Task: Add the task  Design and implement a disaster recovery plan for an organization's IT infrastructure to the section Agile Artilleries in the project AgileBoost and add a Due Date to the respective task as 2024/03/18
Action: Mouse moved to (49, 282)
Screenshot: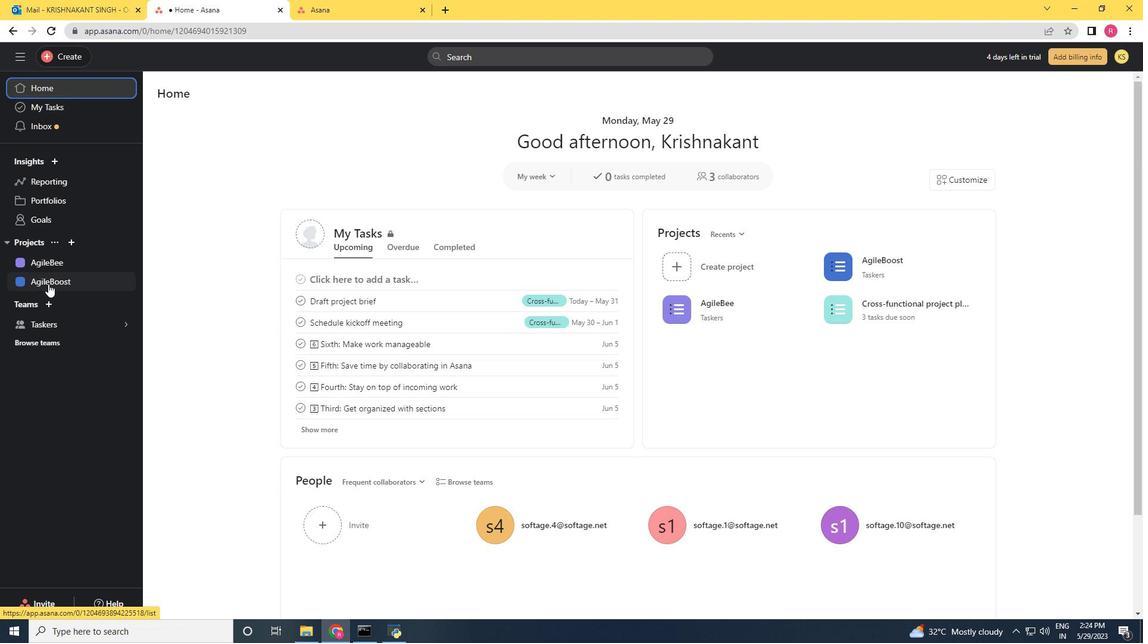 
Action: Mouse pressed left at (49, 282)
Screenshot: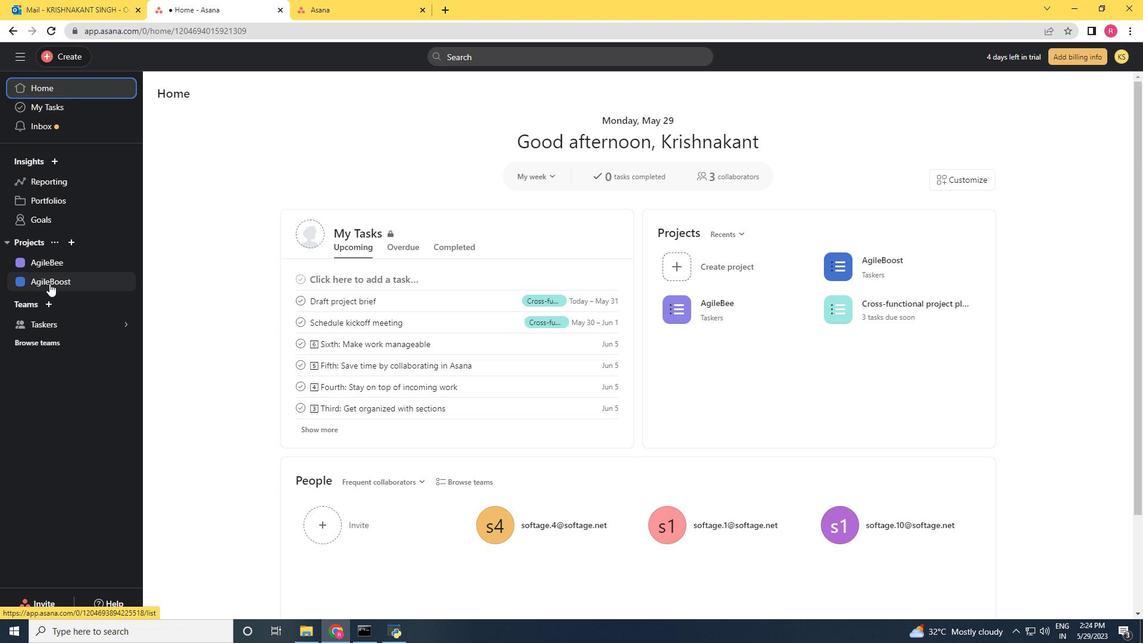 
Action: Mouse moved to (470, 353)
Screenshot: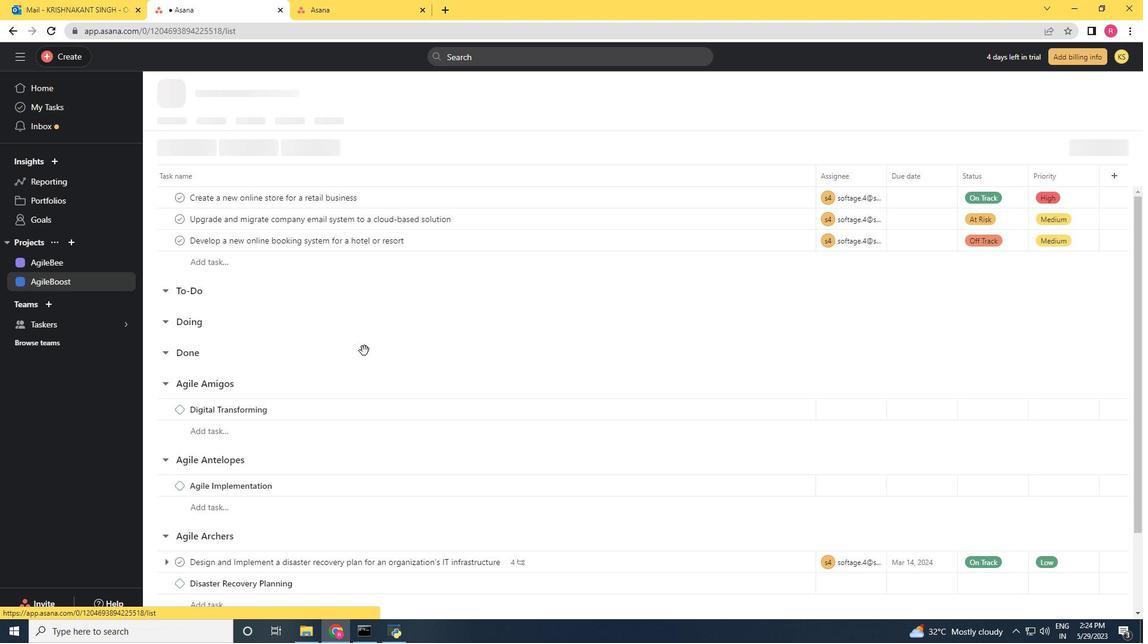 
Action: Mouse scrolled (470, 352) with delta (0, 0)
Screenshot: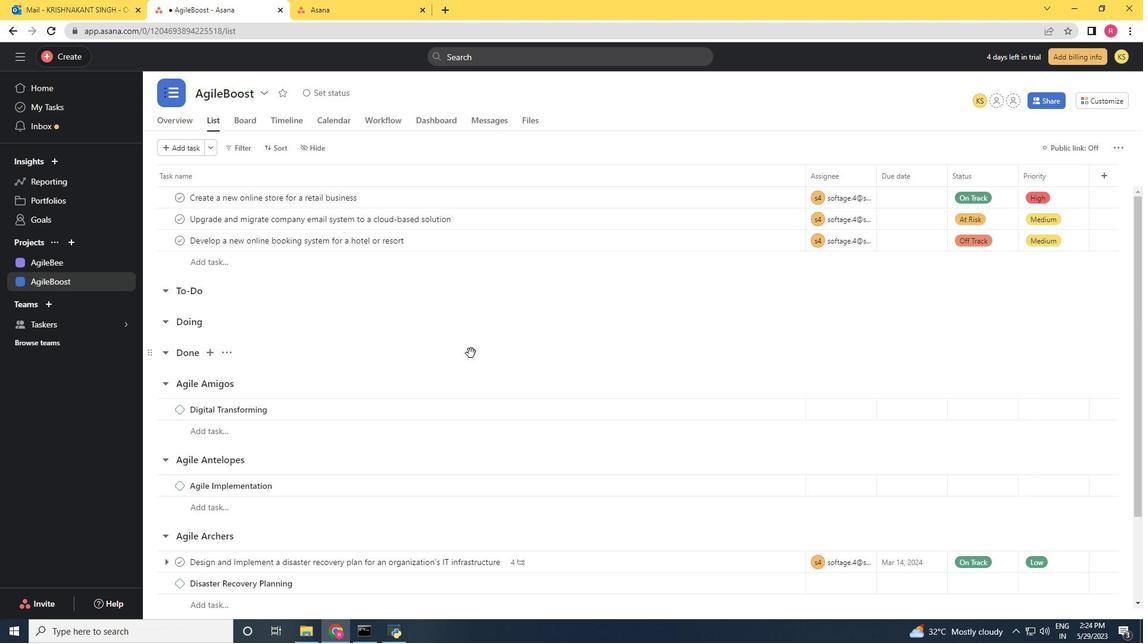 
Action: Mouse scrolled (470, 352) with delta (0, 0)
Screenshot: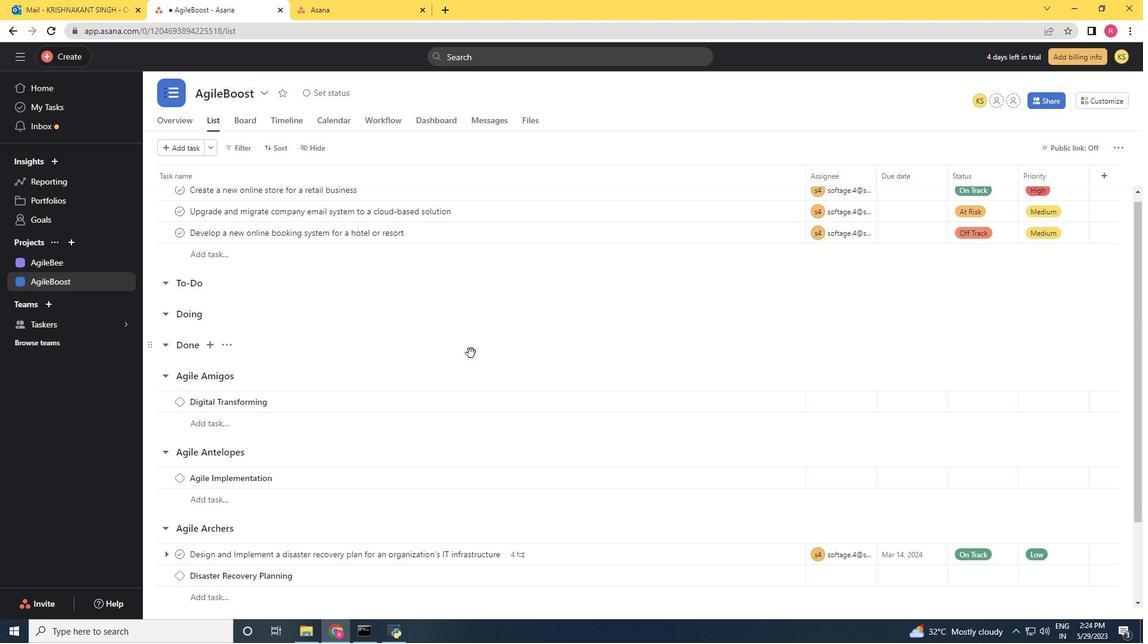 
Action: Mouse scrolled (470, 352) with delta (0, 0)
Screenshot: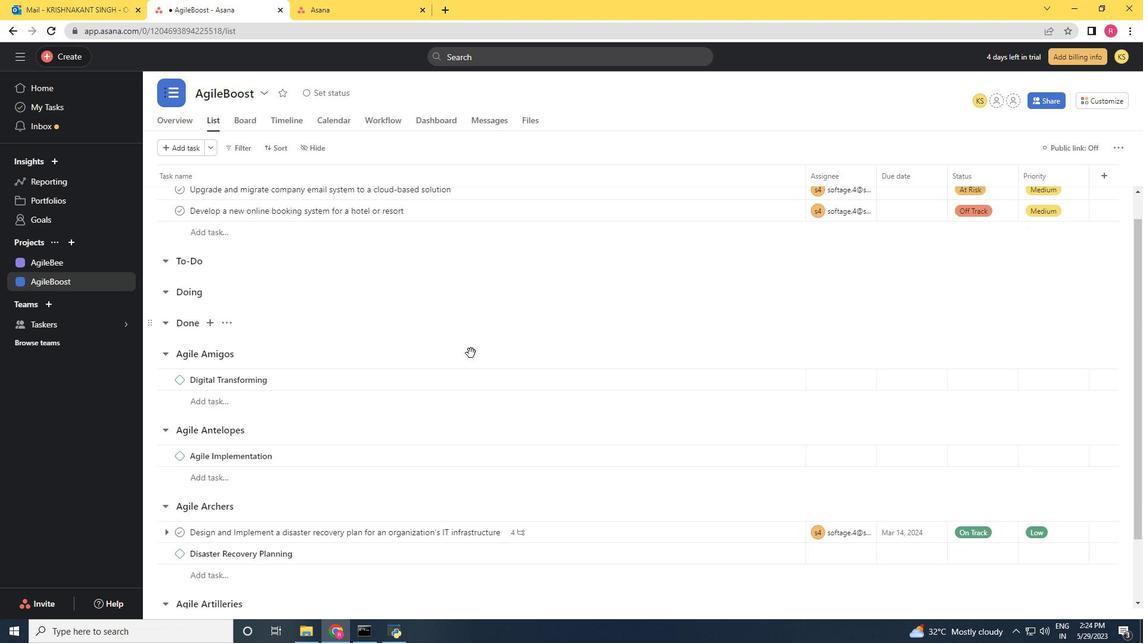 
Action: Mouse scrolled (470, 352) with delta (0, 0)
Screenshot: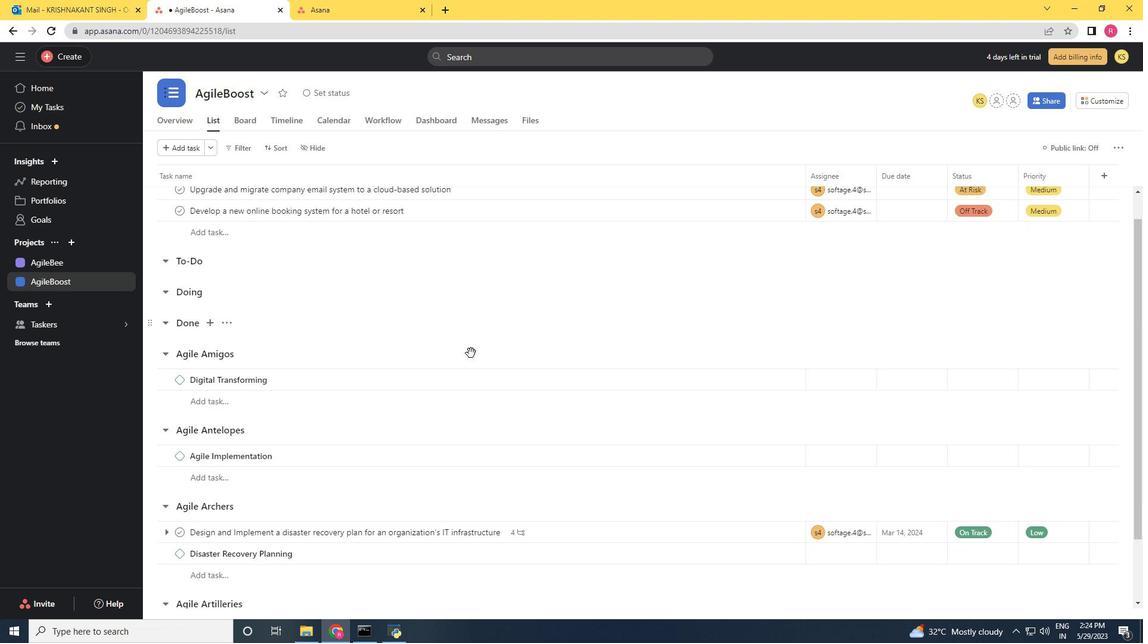 
Action: Mouse scrolled (470, 352) with delta (0, 0)
Screenshot: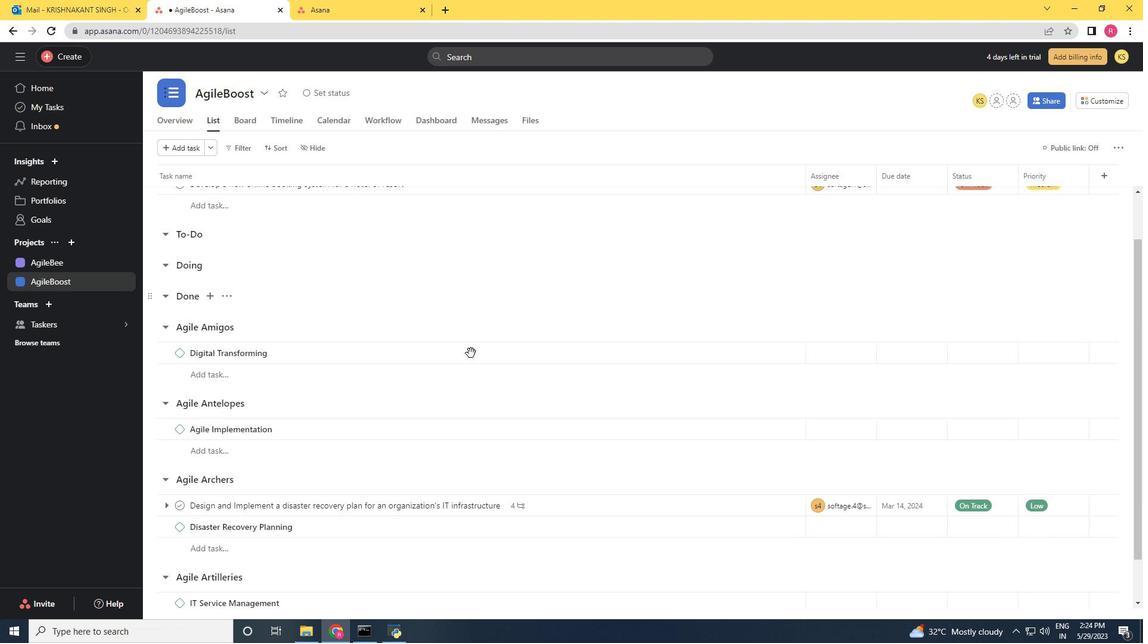 
Action: Mouse scrolled (470, 352) with delta (0, 0)
Screenshot: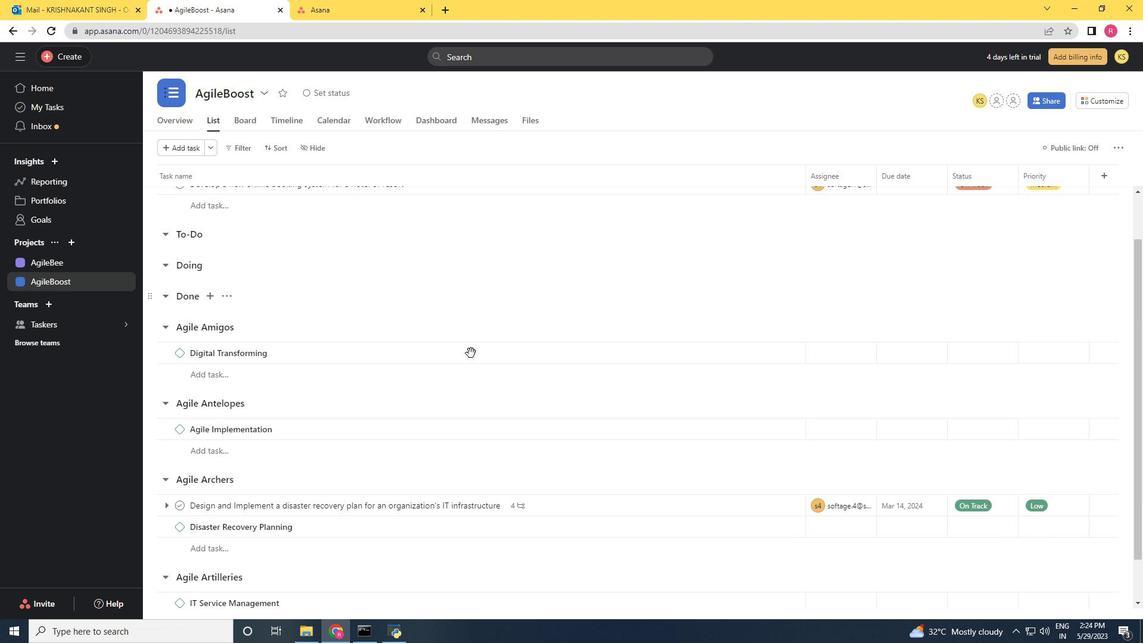 
Action: Mouse moved to (771, 460)
Screenshot: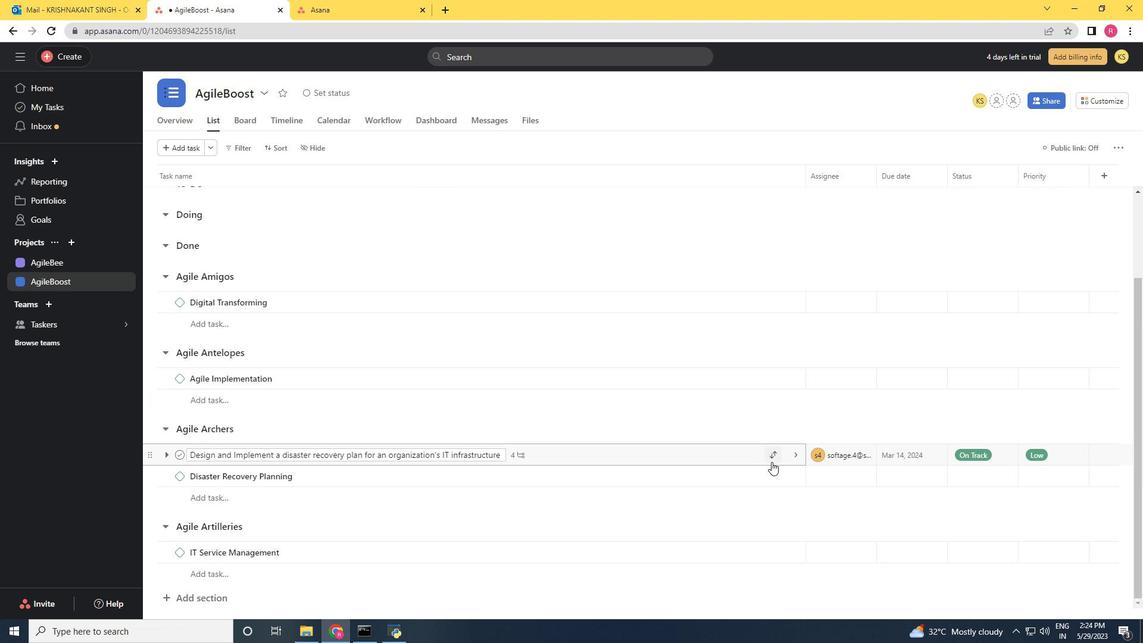 
Action: Mouse pressed left at (771, 460)
Screenshot: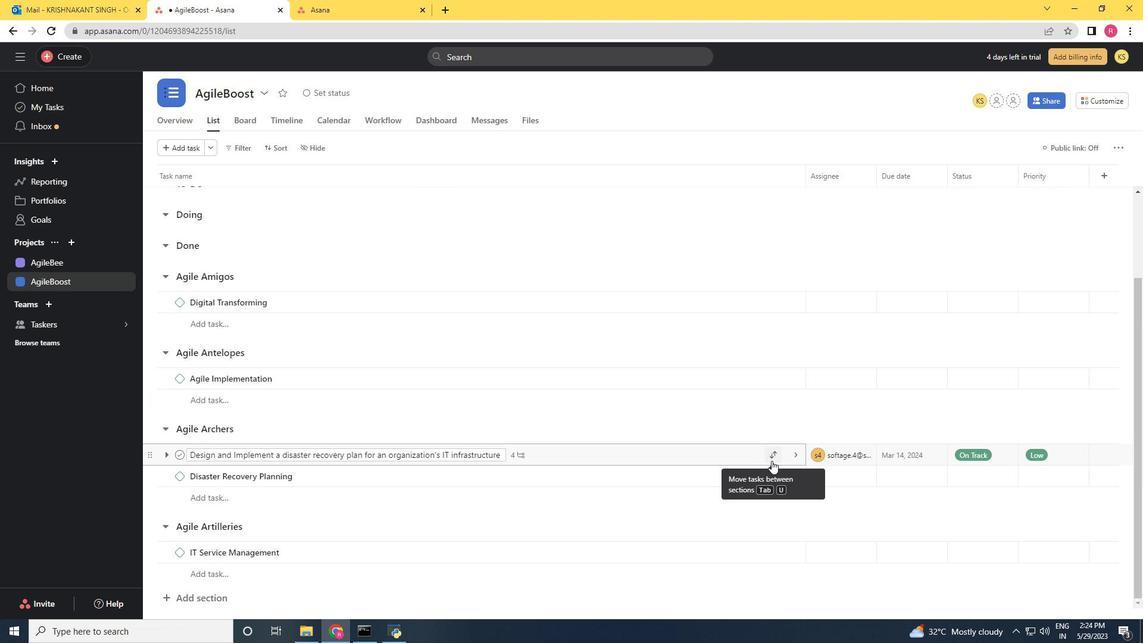 
Action: Mouse pressed left at (771, 460)
Screenshot: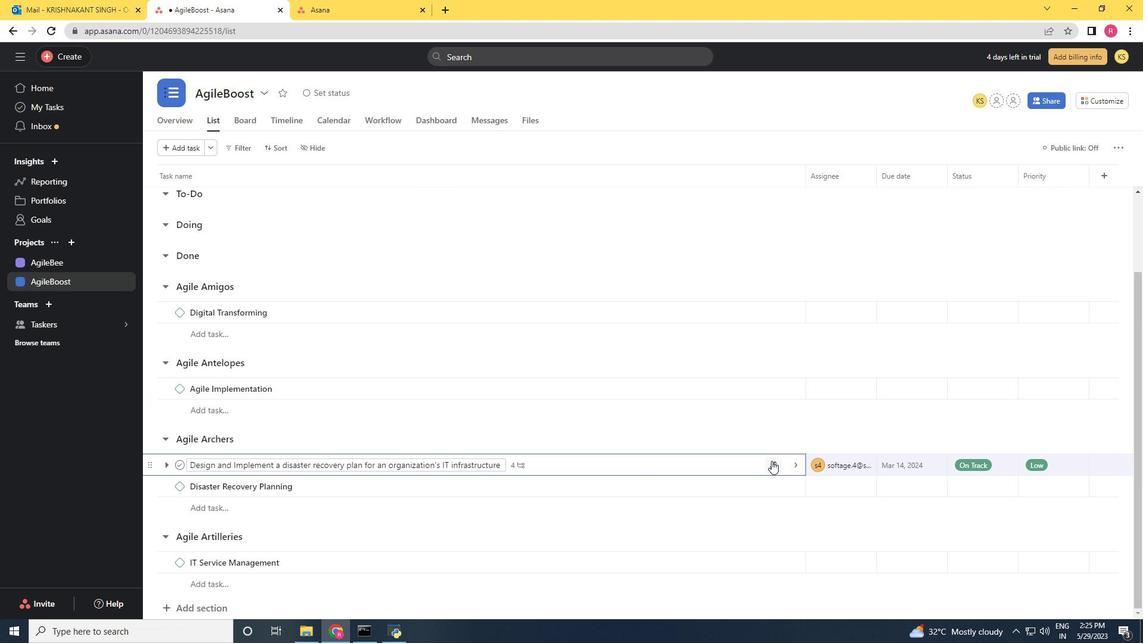 
Action: Mouse moved to (728, 447)
Screenshot: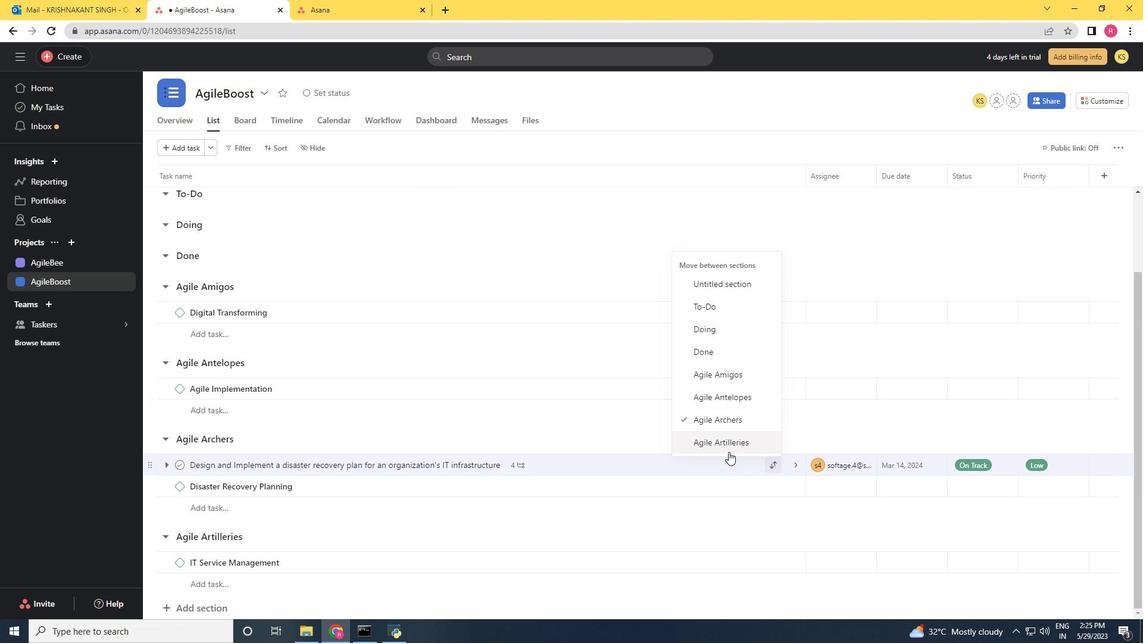 
Action: Mouse pressed left at (728, 447)
Screenshot: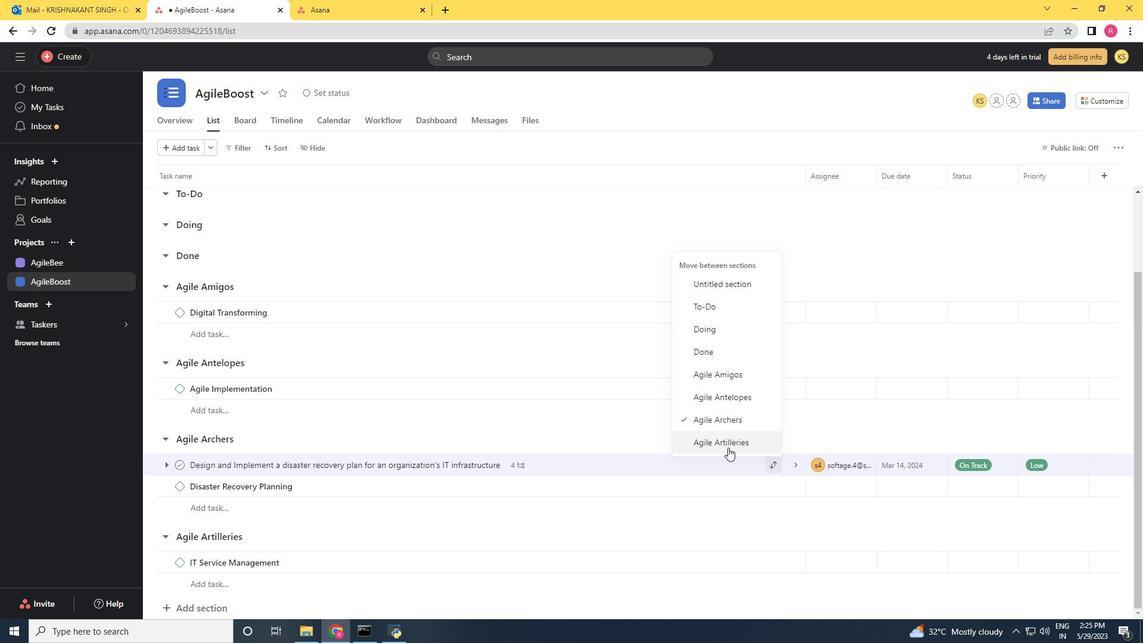
Action: Mouse moved to (731, 542)
Screenshot: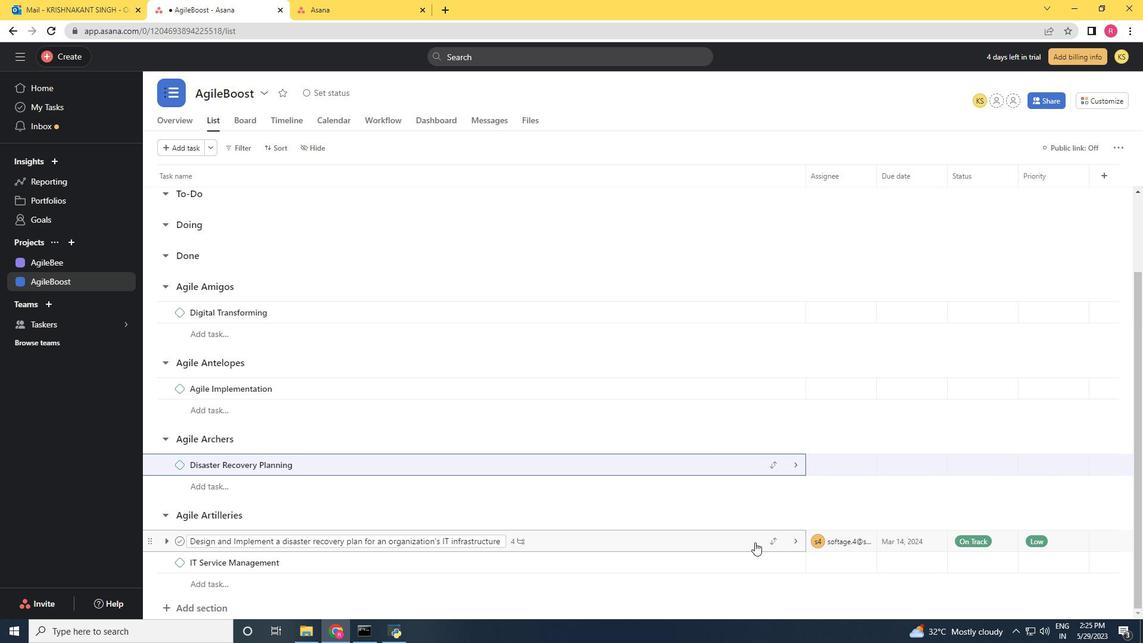 
Action: Mouse pressed left at (731, 542)
Screenshot: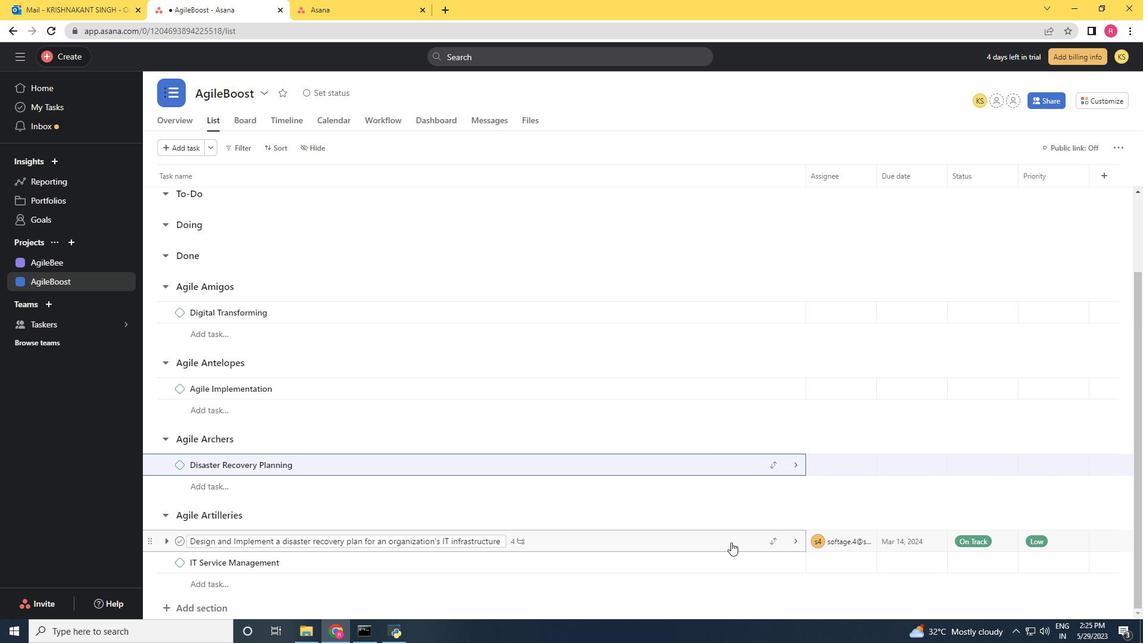 
Action: Mouse moved to (907, 260)
Screenshot: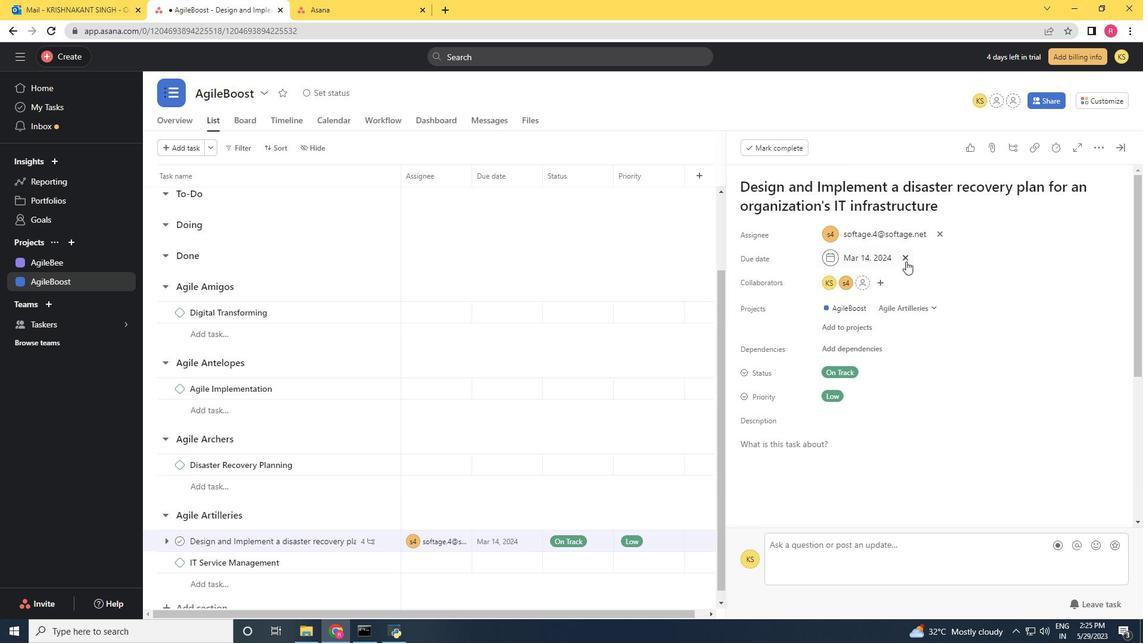 
Action: Mouse pressed left at (907, 260)
Screenshot: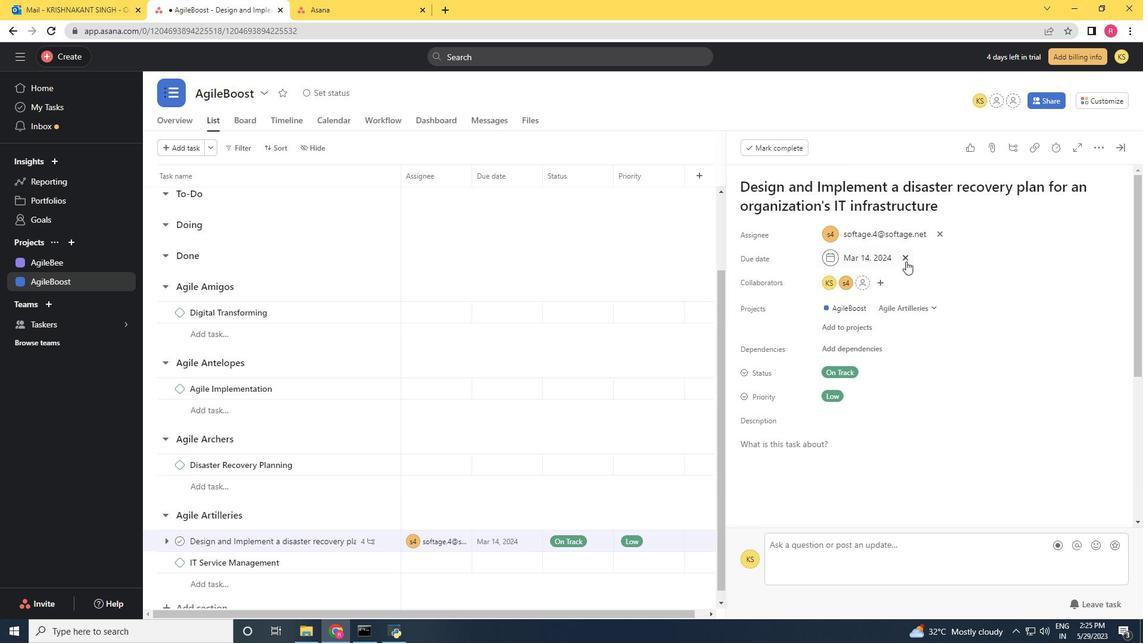 
Action: Mouse moved to (863, 256)
Screenshot: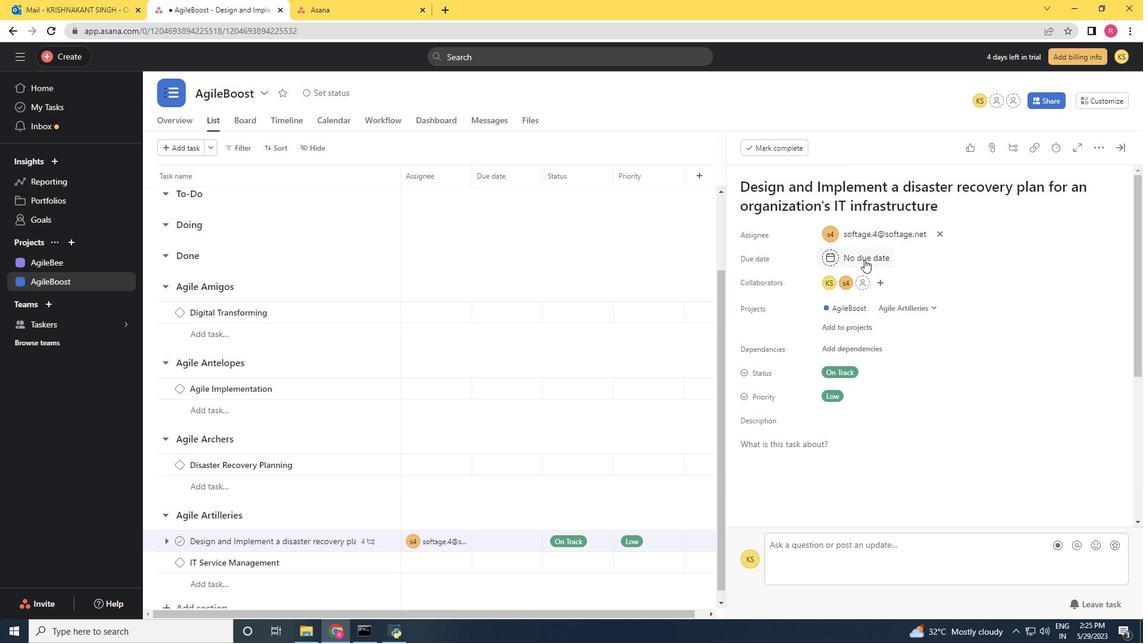 
Action: Mouse pressed left at (863, 256)
Screenshot: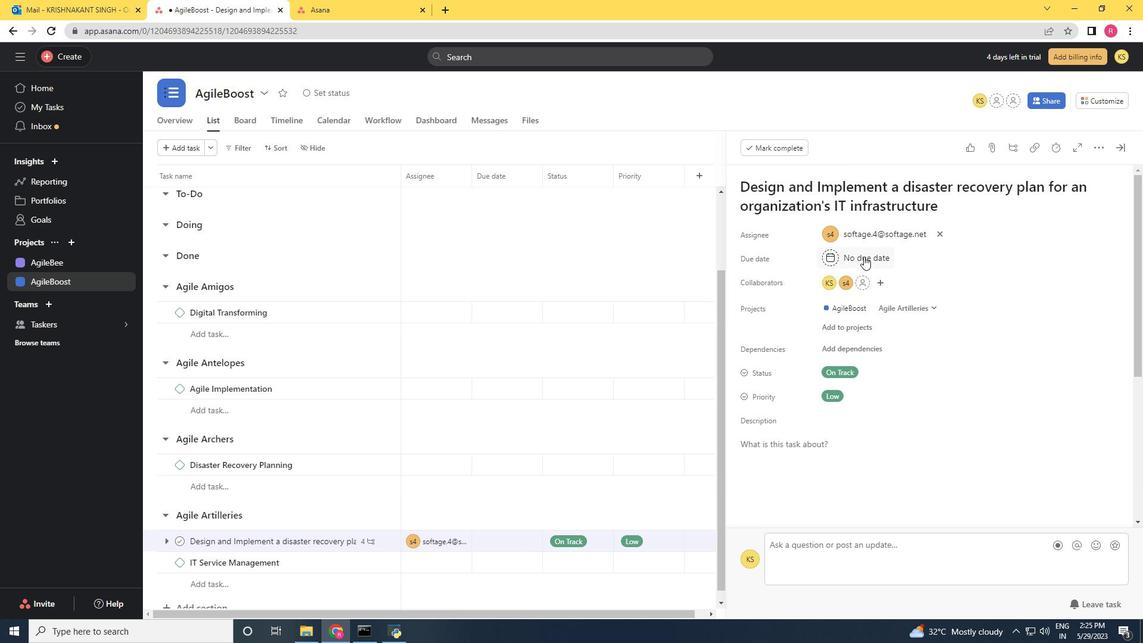 
Action: Mouse moved to (967, 317)
Screenshot: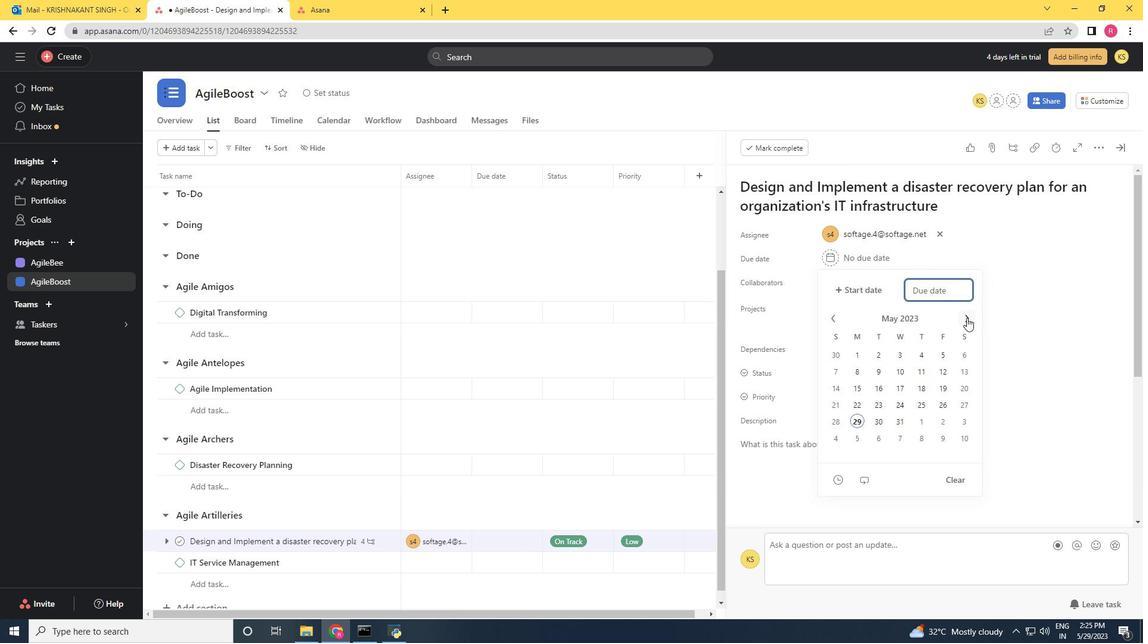 
Action: Mouse pressed left at (967, 317)
Screenshot: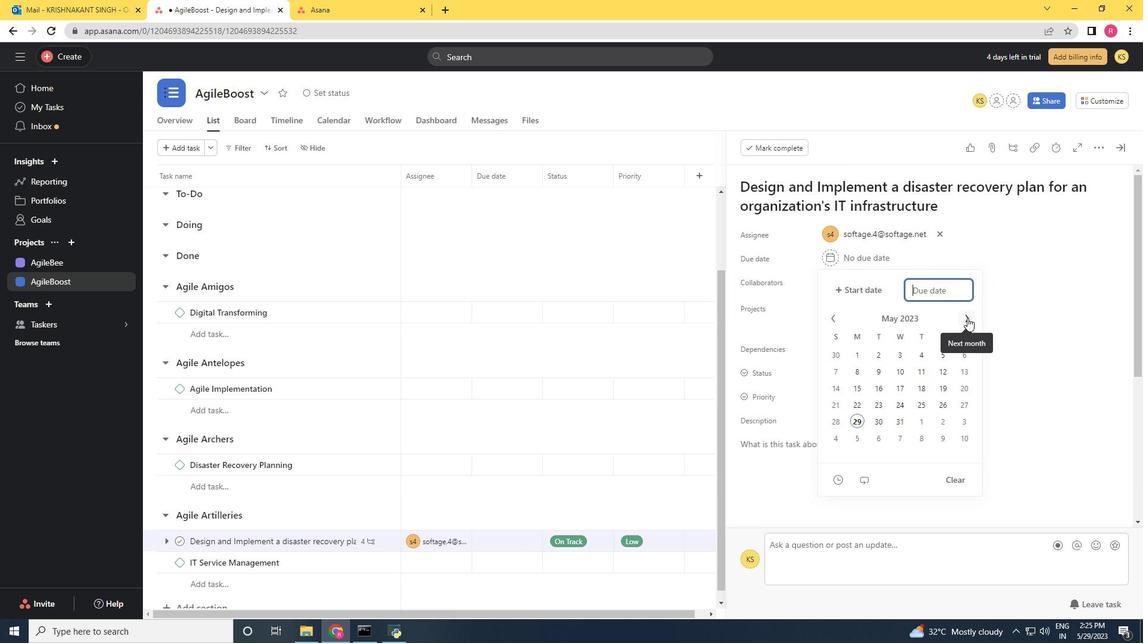 
Action: Mouse pressed left at (967, 317)
Screenshot: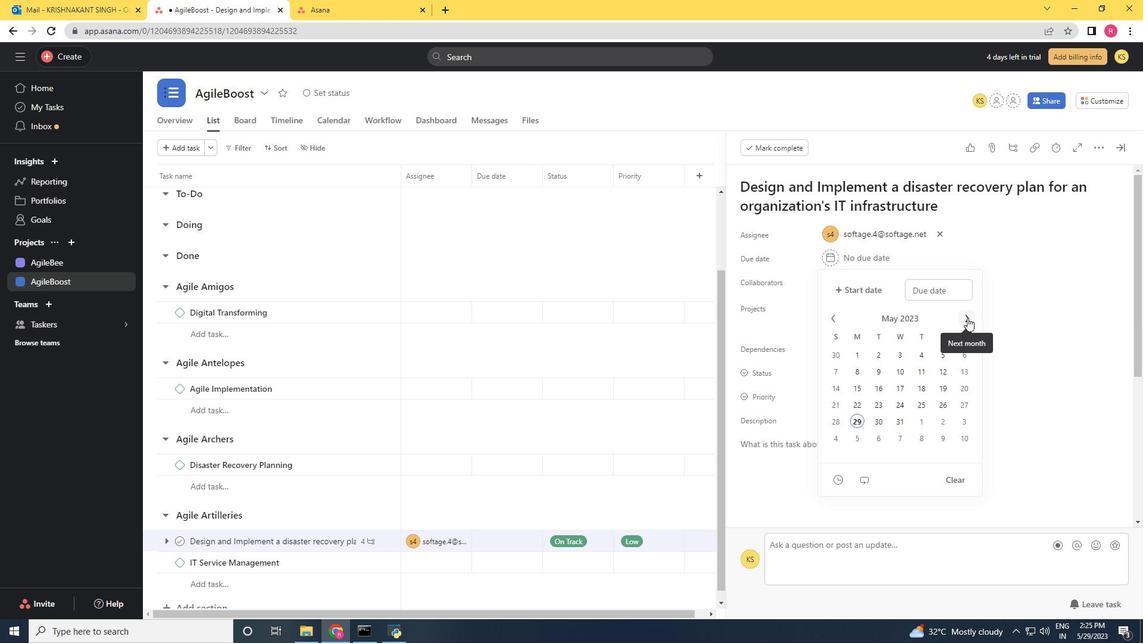 
Action: Mouse pressed left at (967, 317)
Screenshot: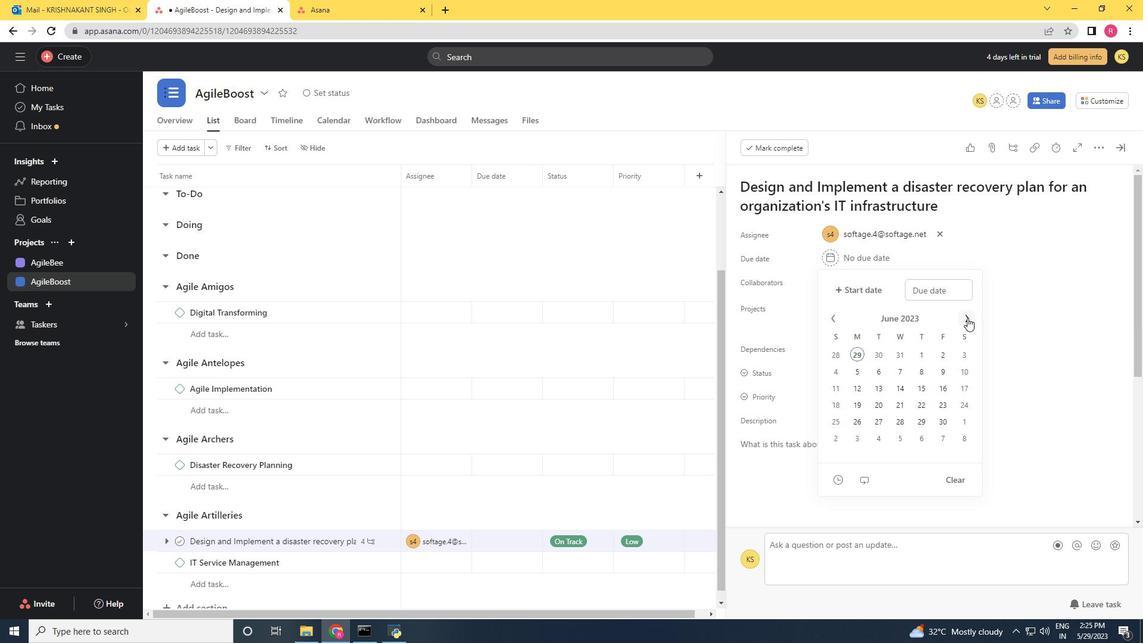 
Action: Mouse pressed left at (967, 317)
Screenshot: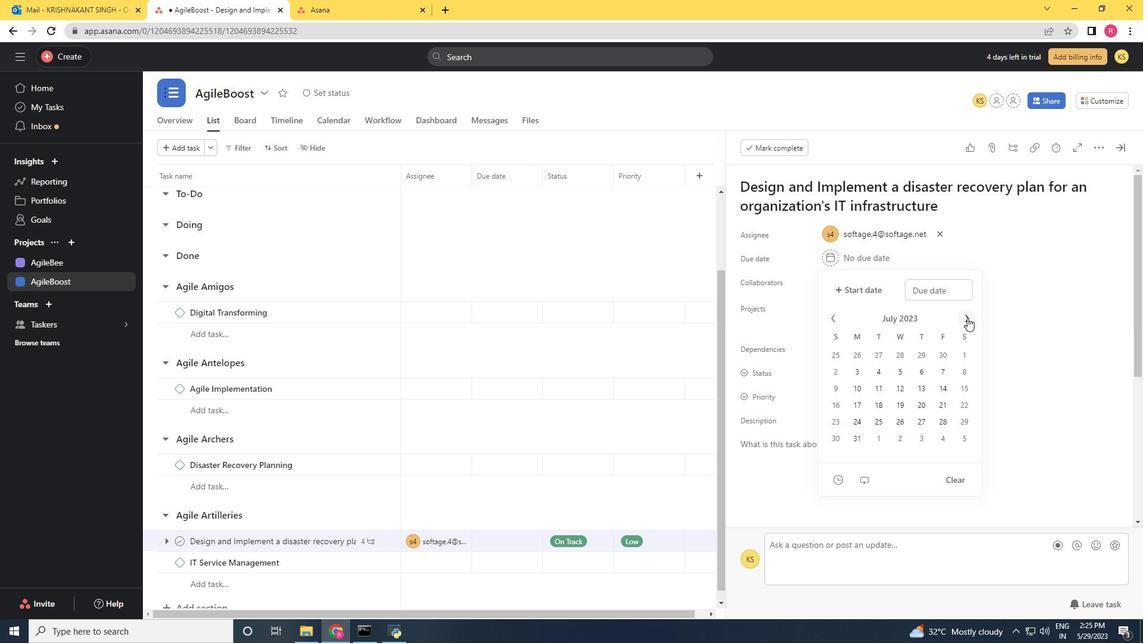 
Action: Mouse pressed left at (967, 317)
Screenshot: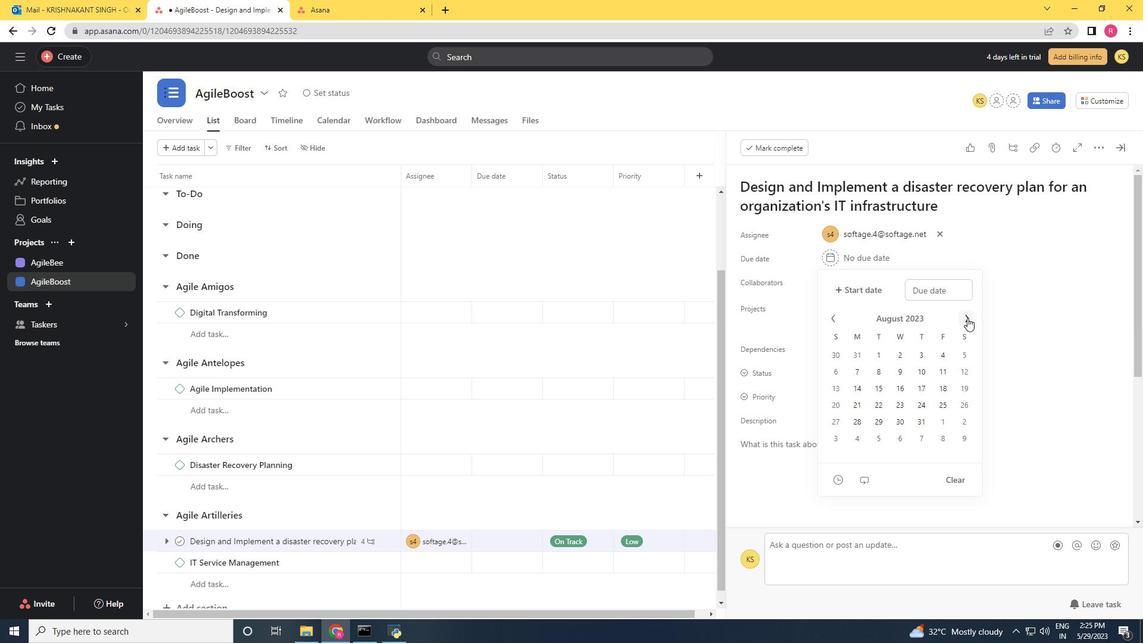 
Action: Mouse pressed left at (967, 317)
Screenshot: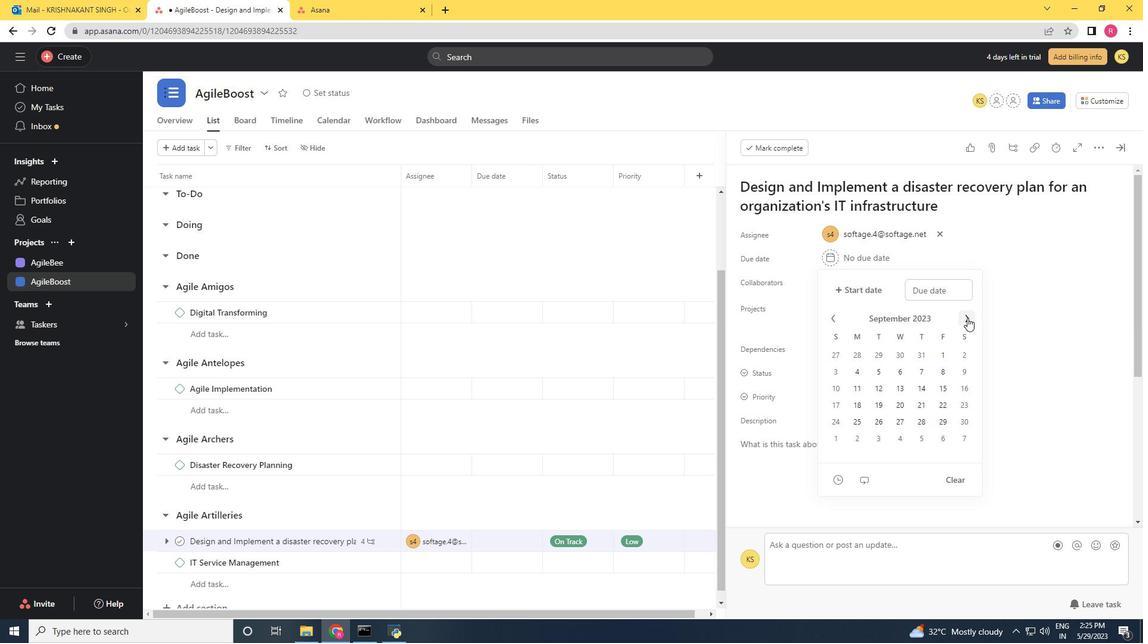 
Action: Mouse pressed left at (967, 317)
Screenshot: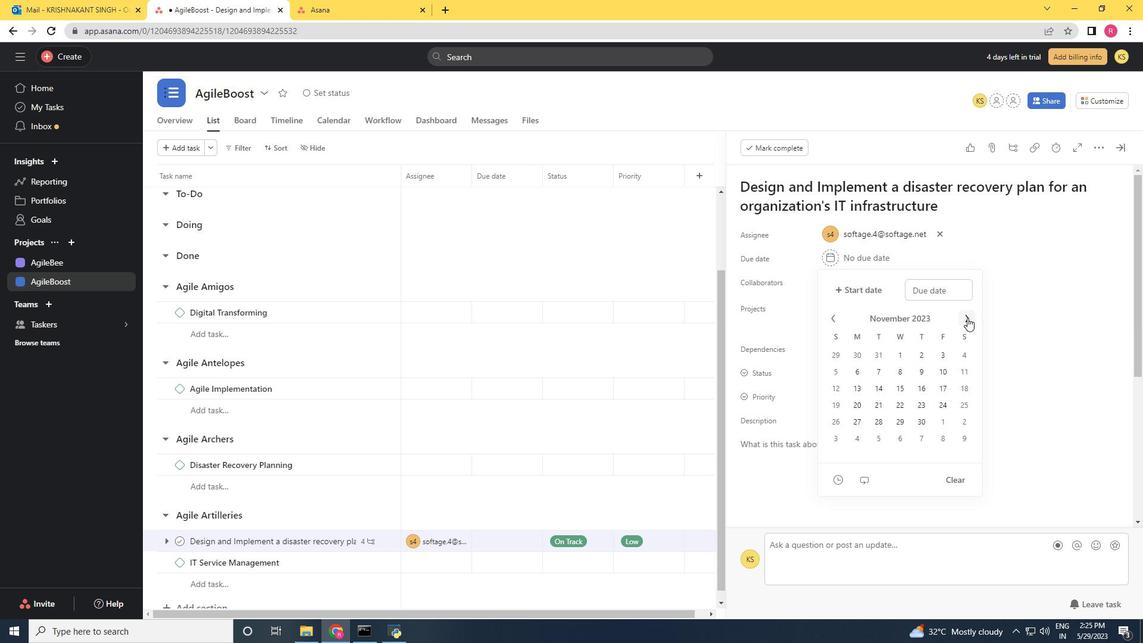 
Action: Mouse pressed left at (967, 317)
Screenshot: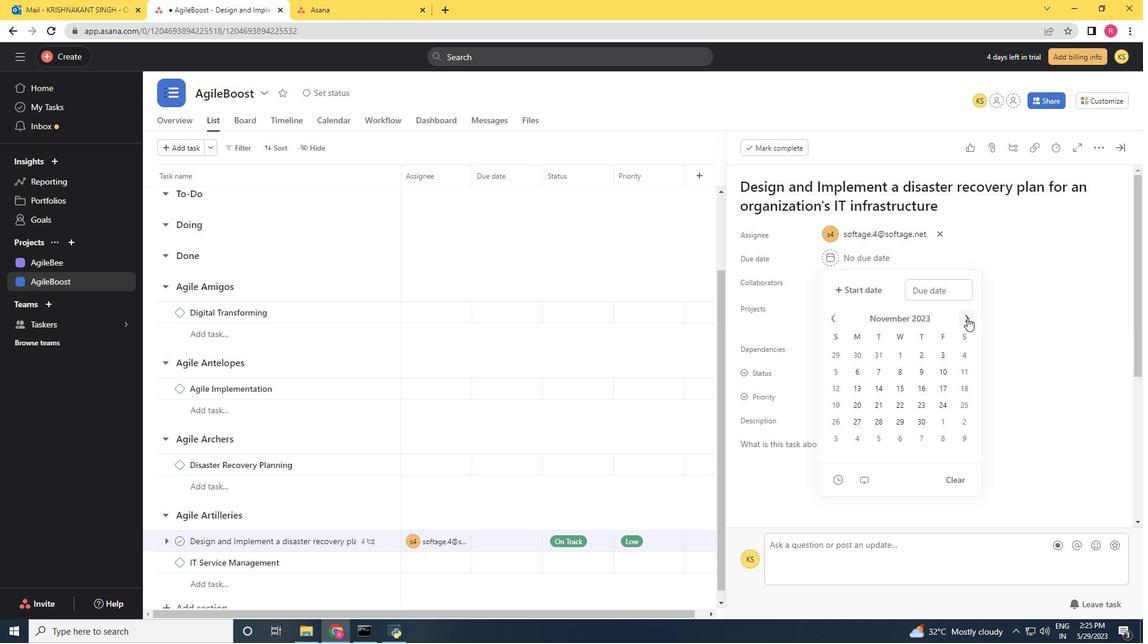 
Action: Mouse pressed left at (967, 317)
Screenshot: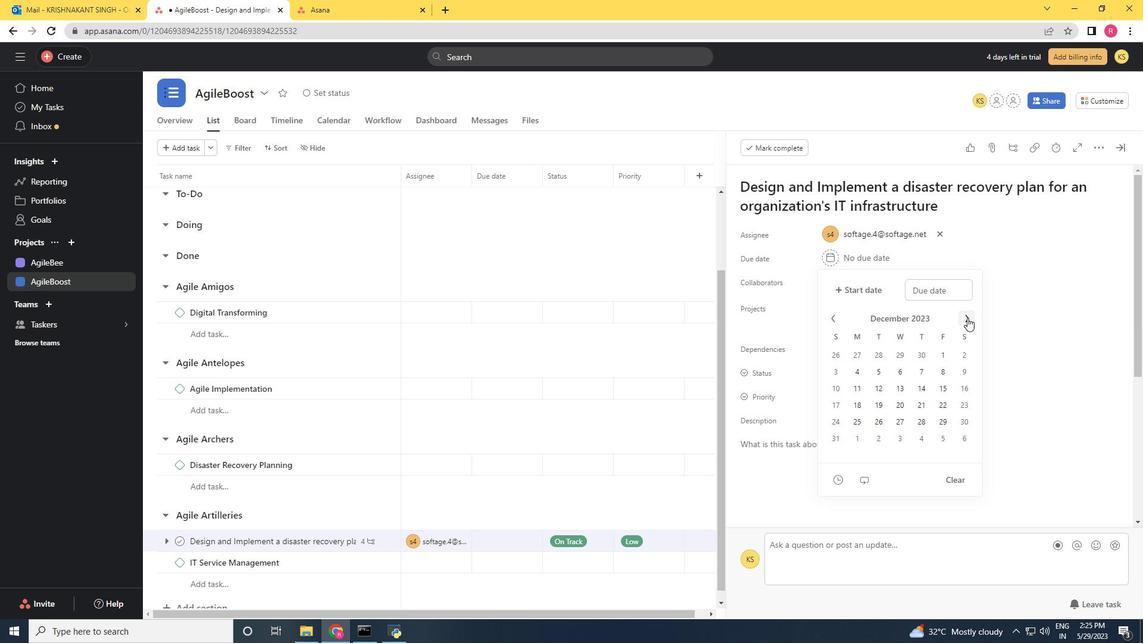 
Action: Mouse moved to (967, 317)
Screenshot: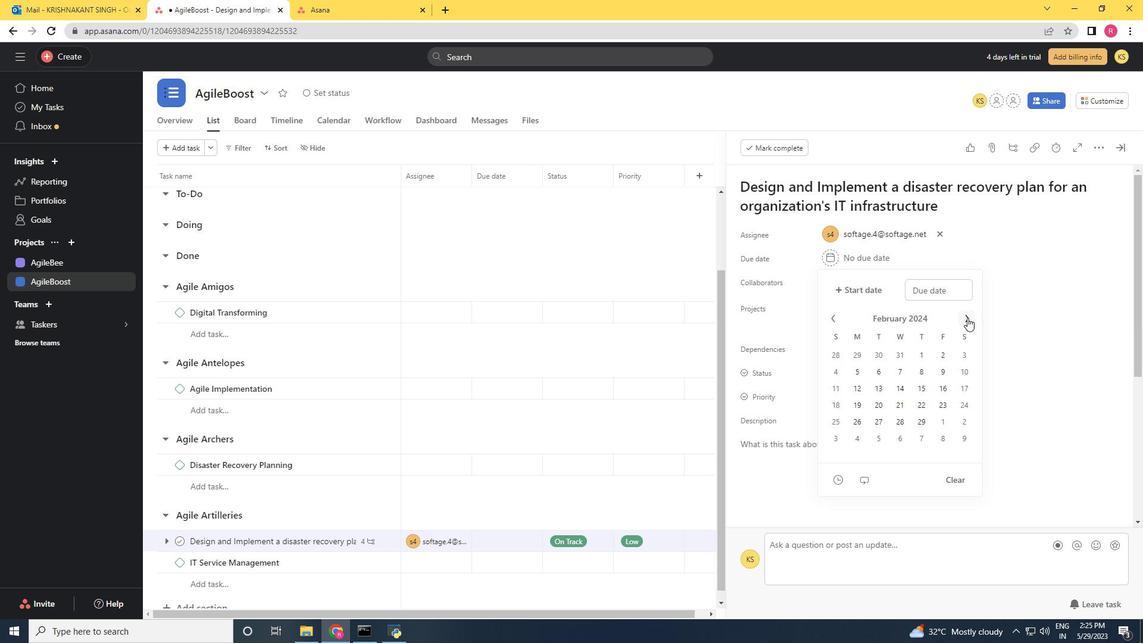 
Action: Mouse pressed left at (967, 317)
Screenshot: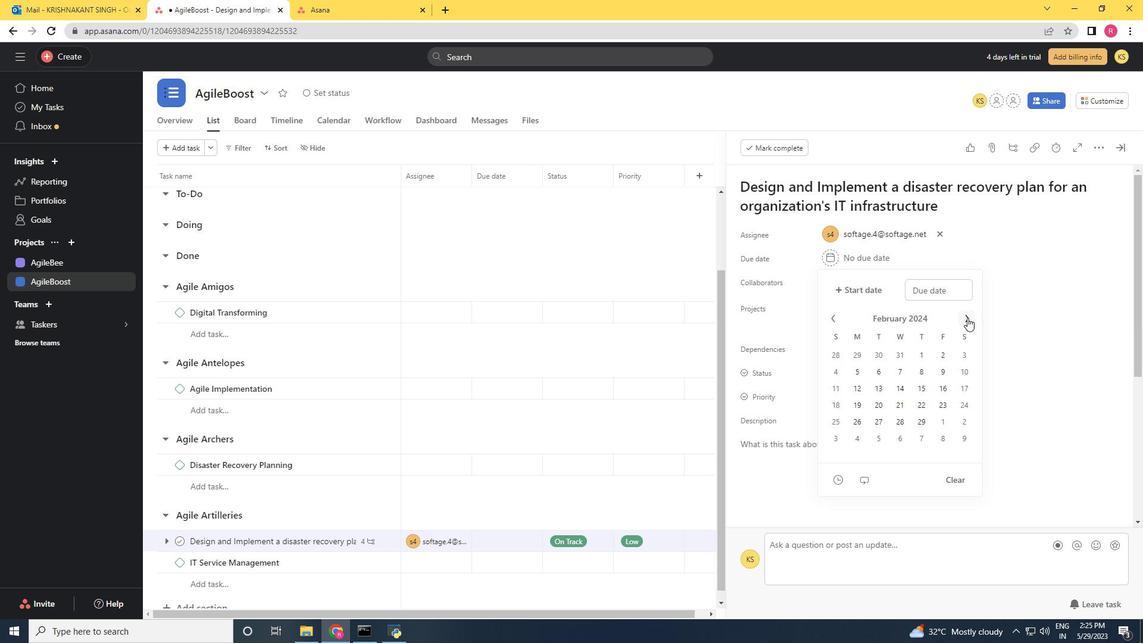 
Action: Mouse moved to (860, 403)
Screenshot: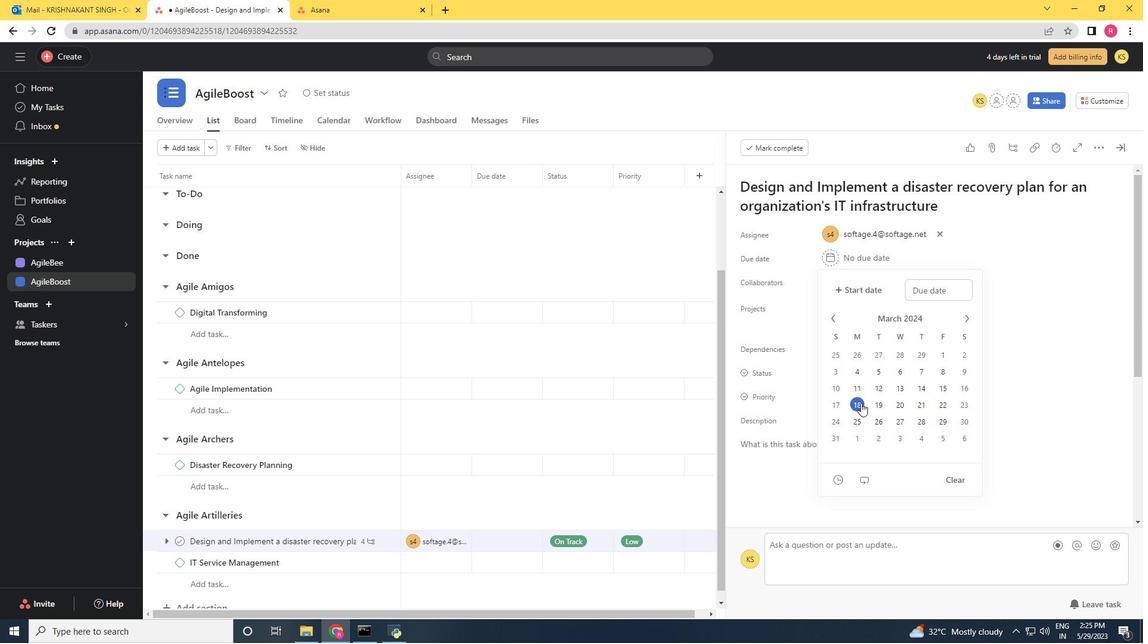 
Action: Mouse pressed left at (860, 403)
Screenshot: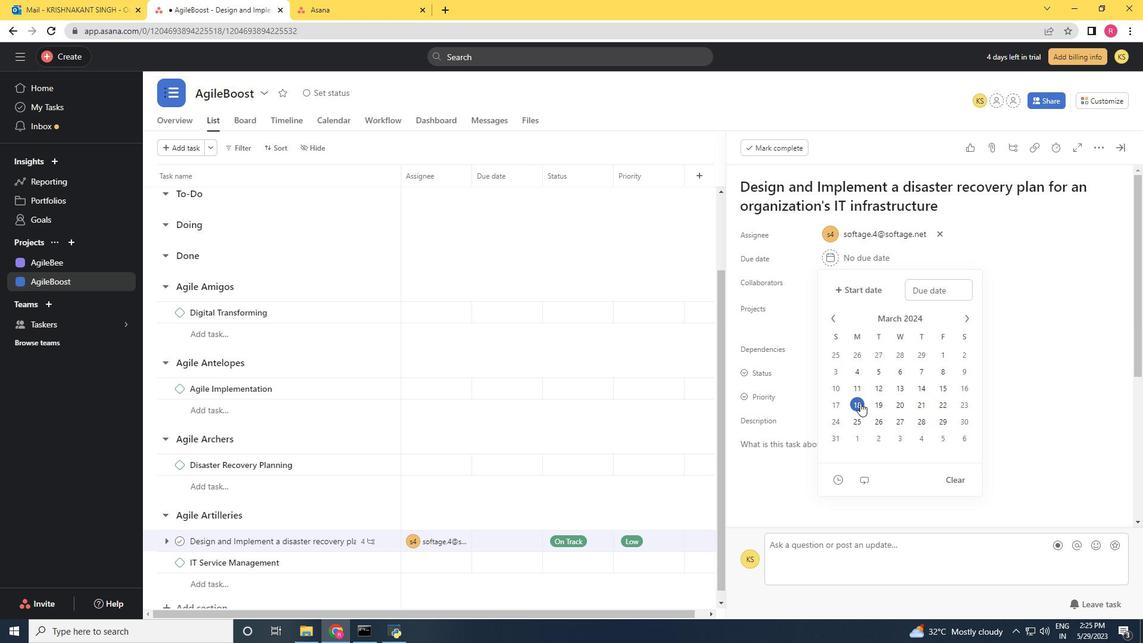 
Action: Mouse moved to (1049, 347)
Screenshot: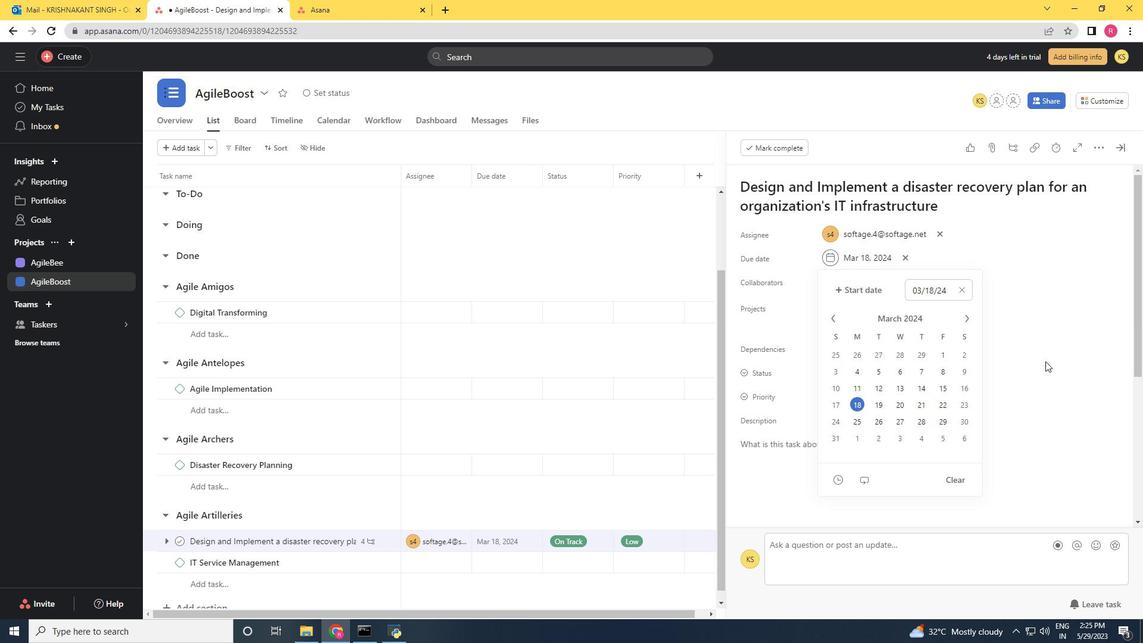 
Action: Mouse pressed left at (1049, 347)
Screenshot: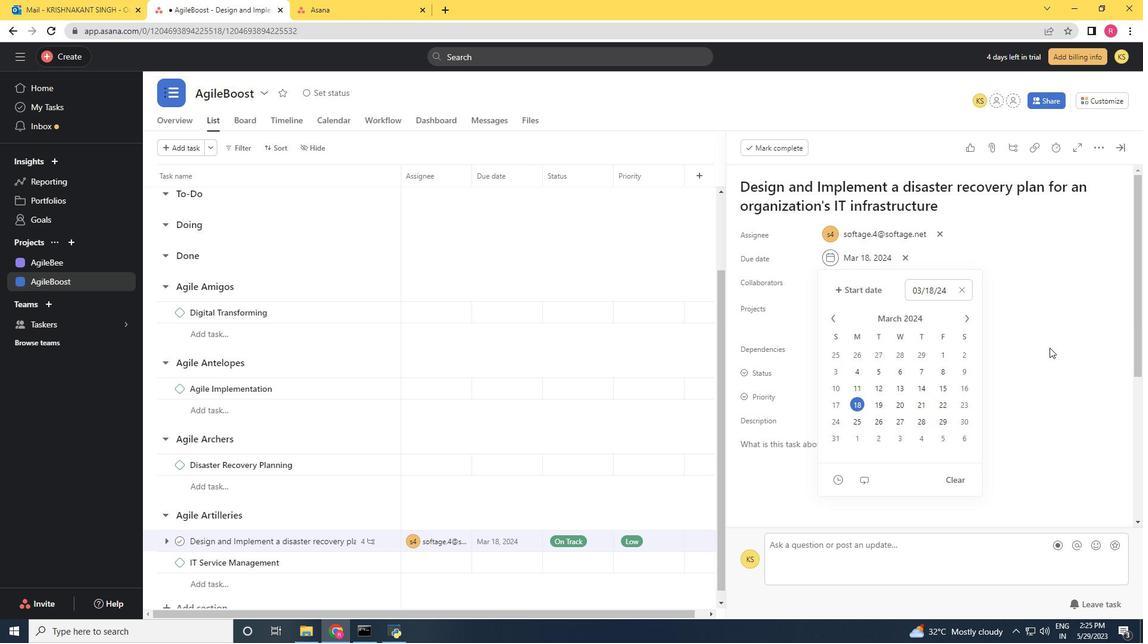 
